 Task: Disable the cache in networking conditions.
Action: Mouse moved to (1354, 39)
Screenshot: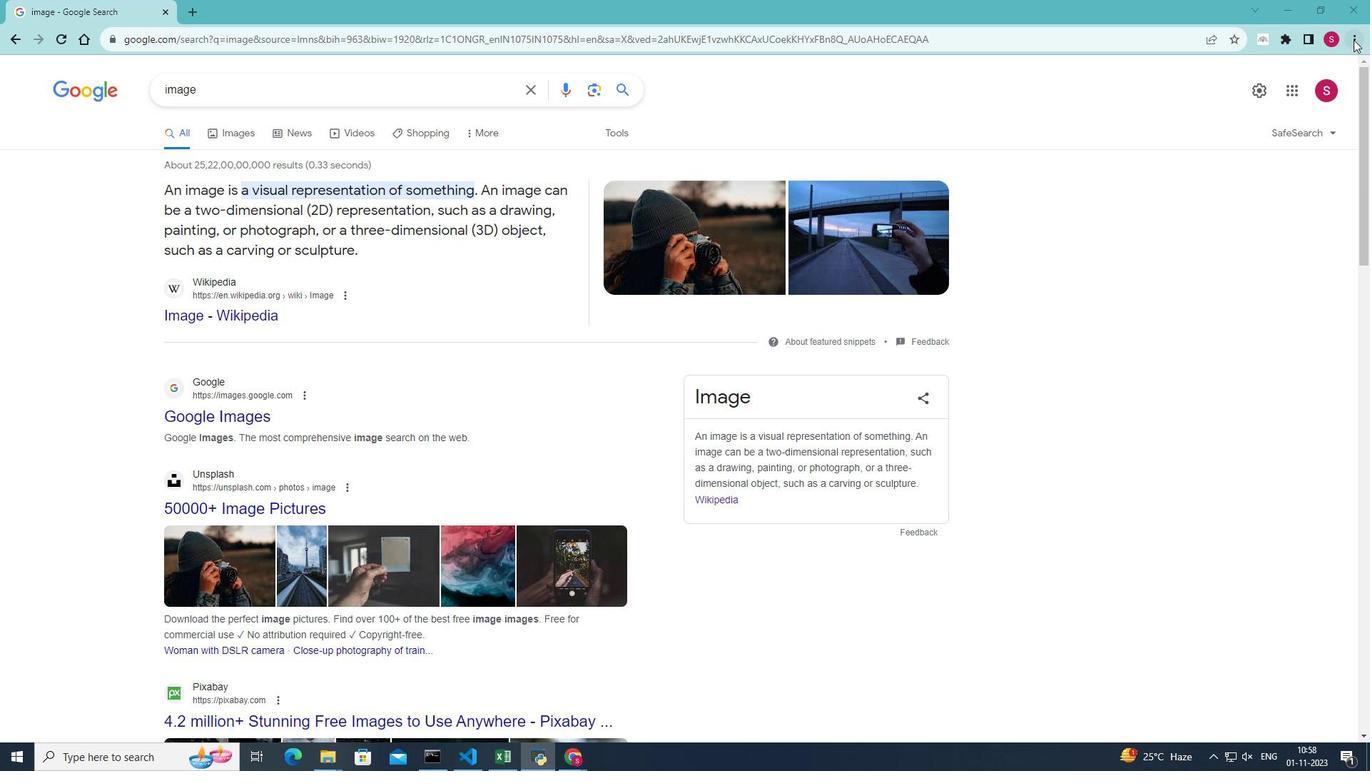 
Action: Mouse pressed left at (1354, 39)
Screenshot: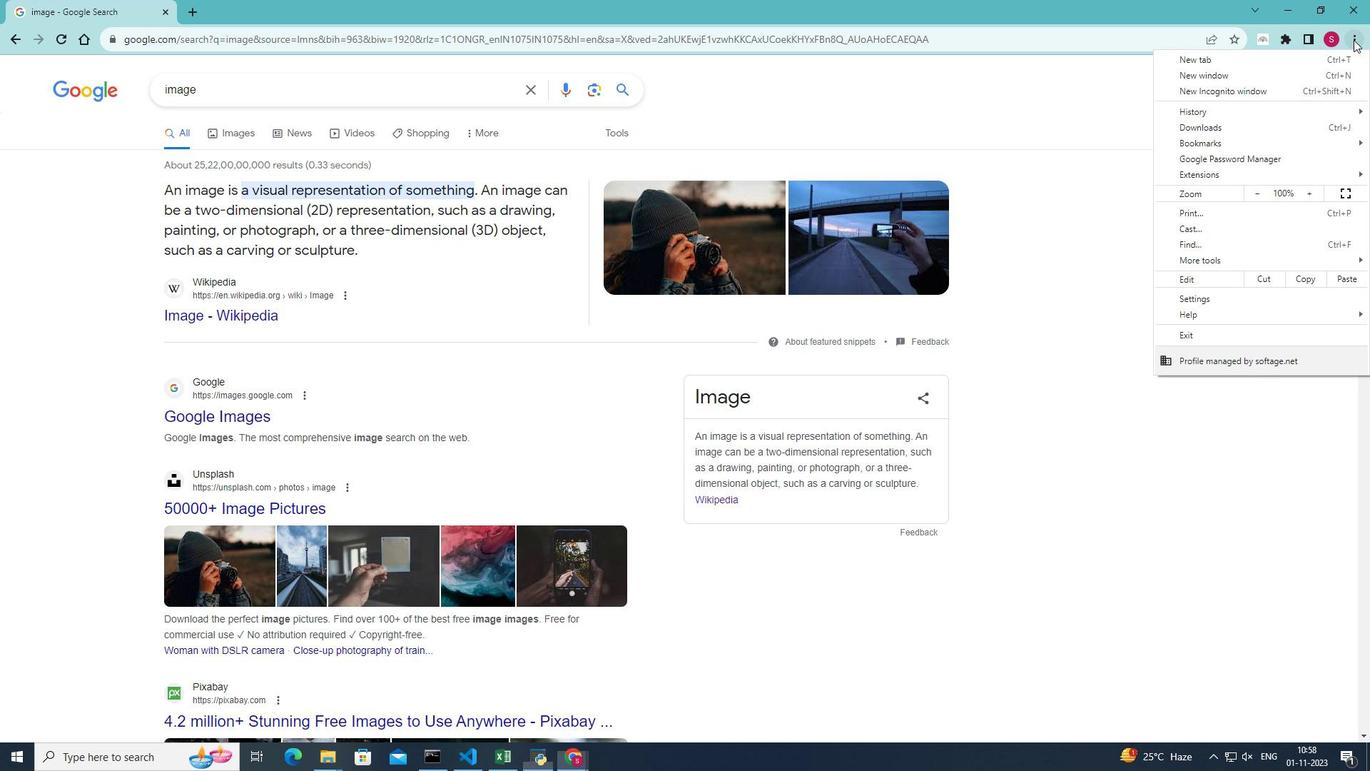 
Action: Mouse moved to (1190, 264)
Screenshot: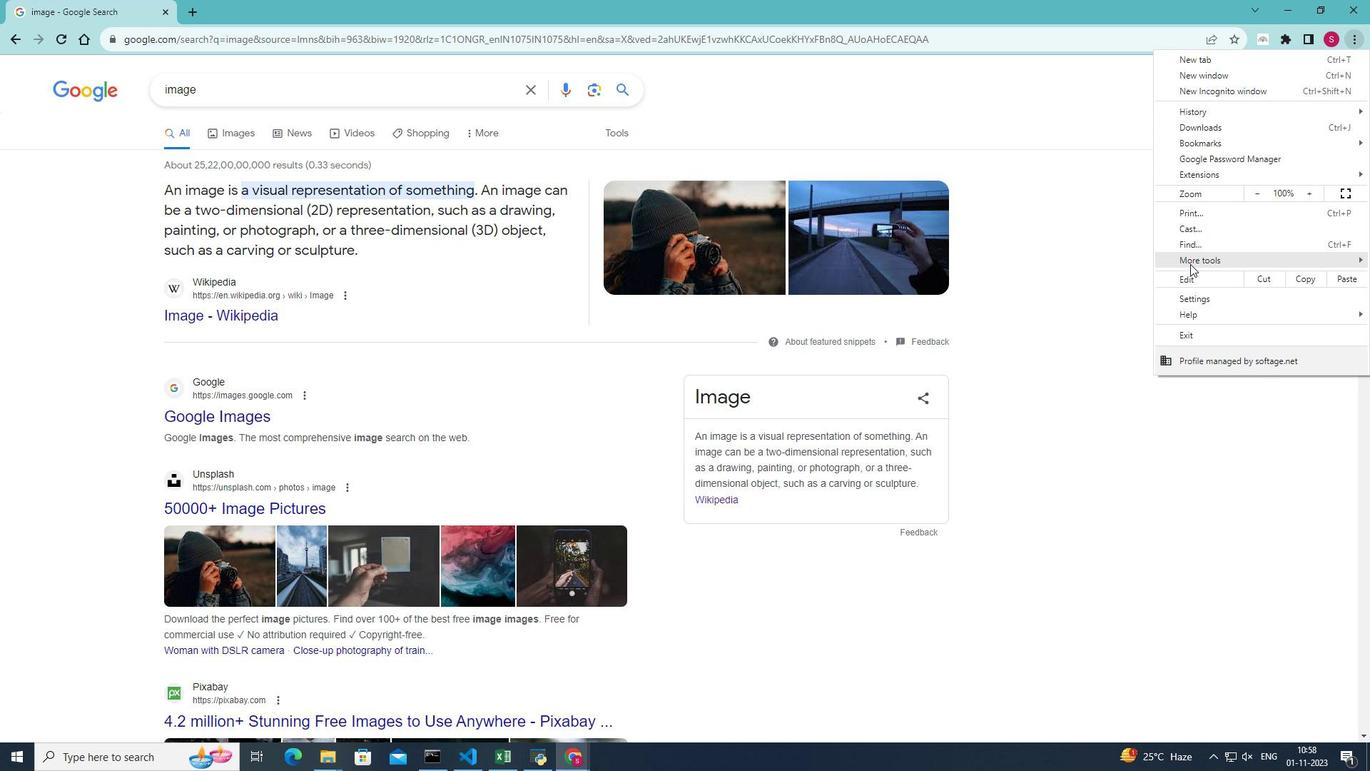 
Action: Mouse pressed left at (1190, 264)
Screenshot: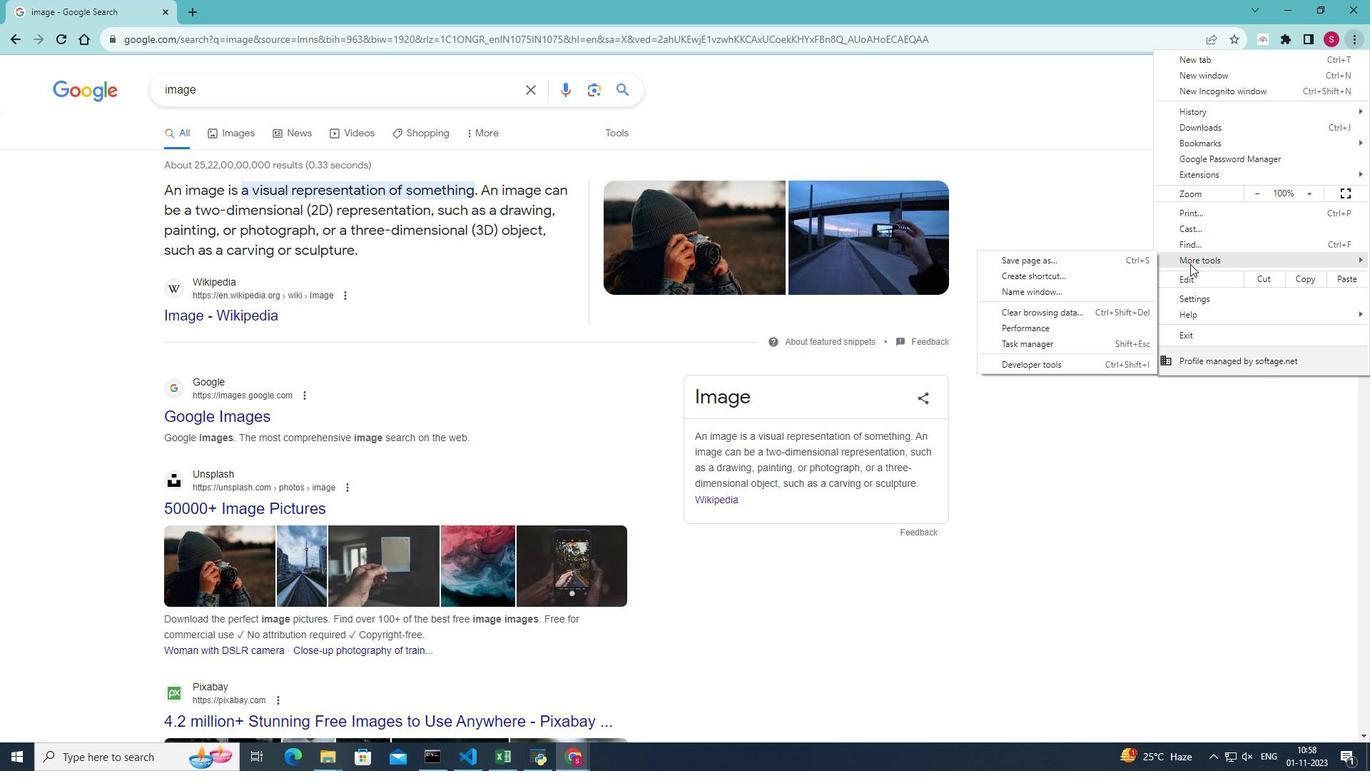 
Action: Mouse moved to (1073, 359)
Screenshot: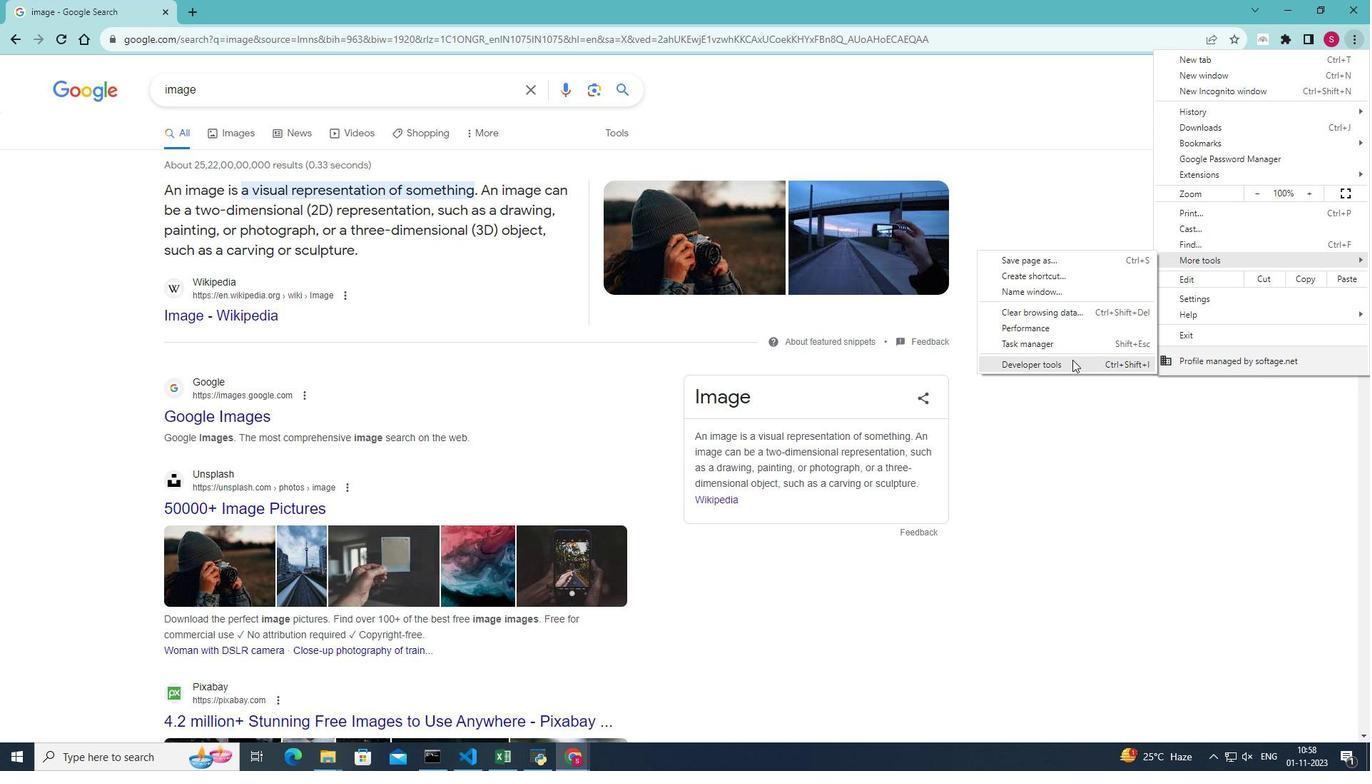 
Action: Mouse pressed left at (1073, 359)
Screenshot: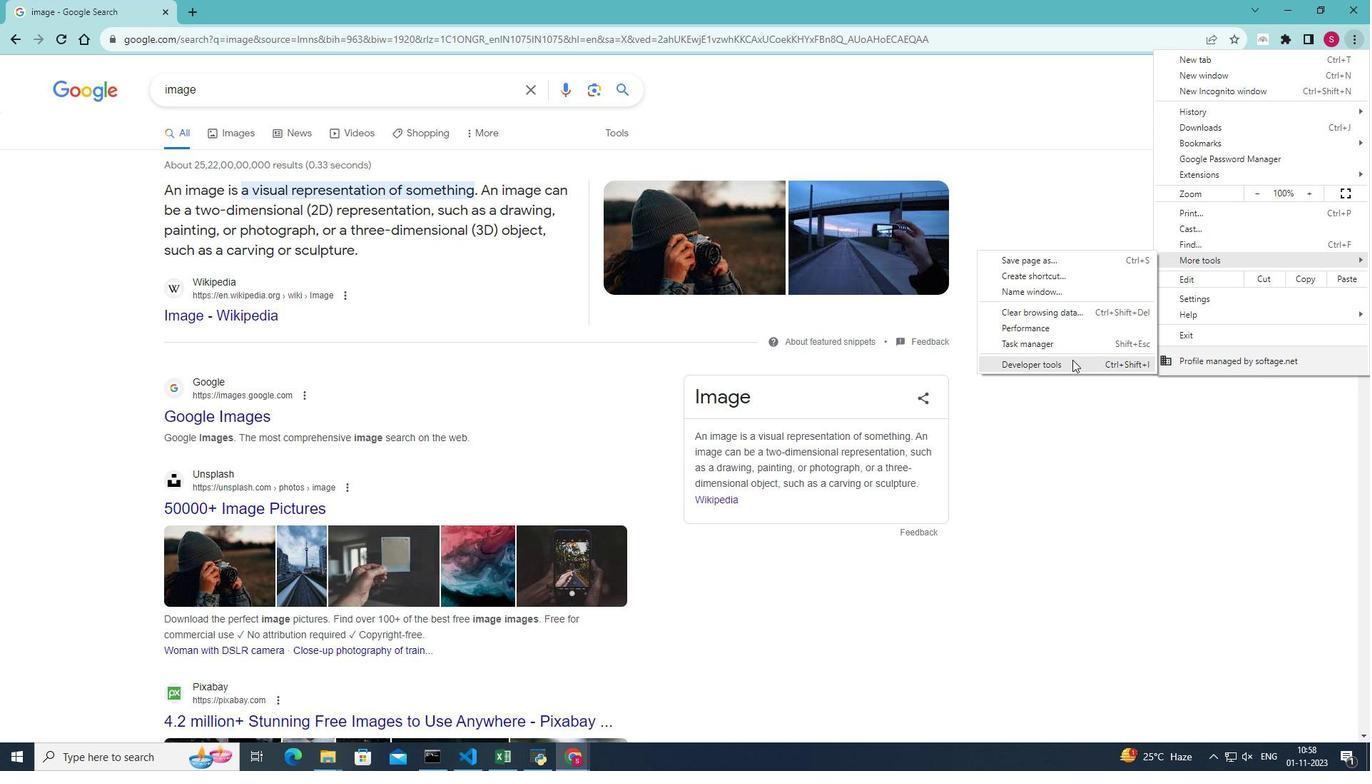 
Action: Mouse moved to (1176, 64)
Screenshot: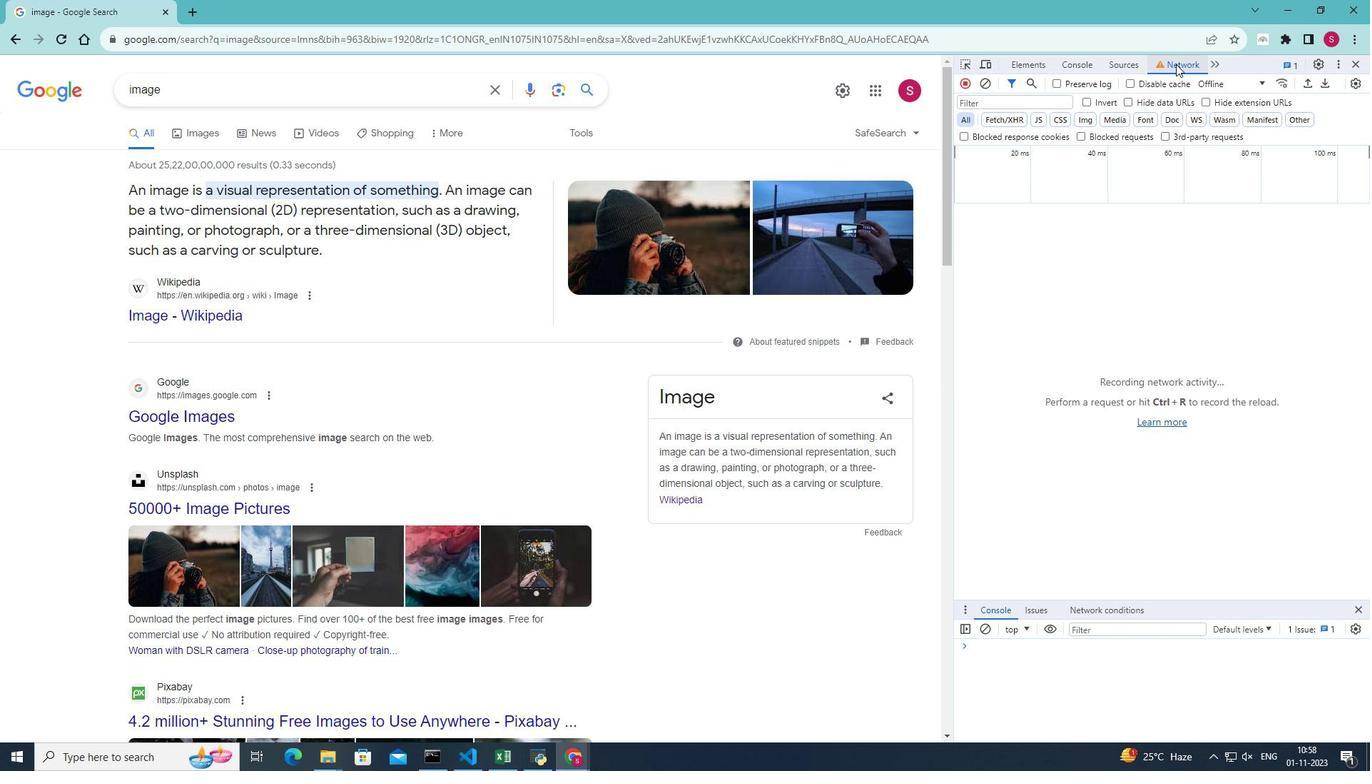 
Action: Mouse pressed left at (1176, 64)
Screenshot: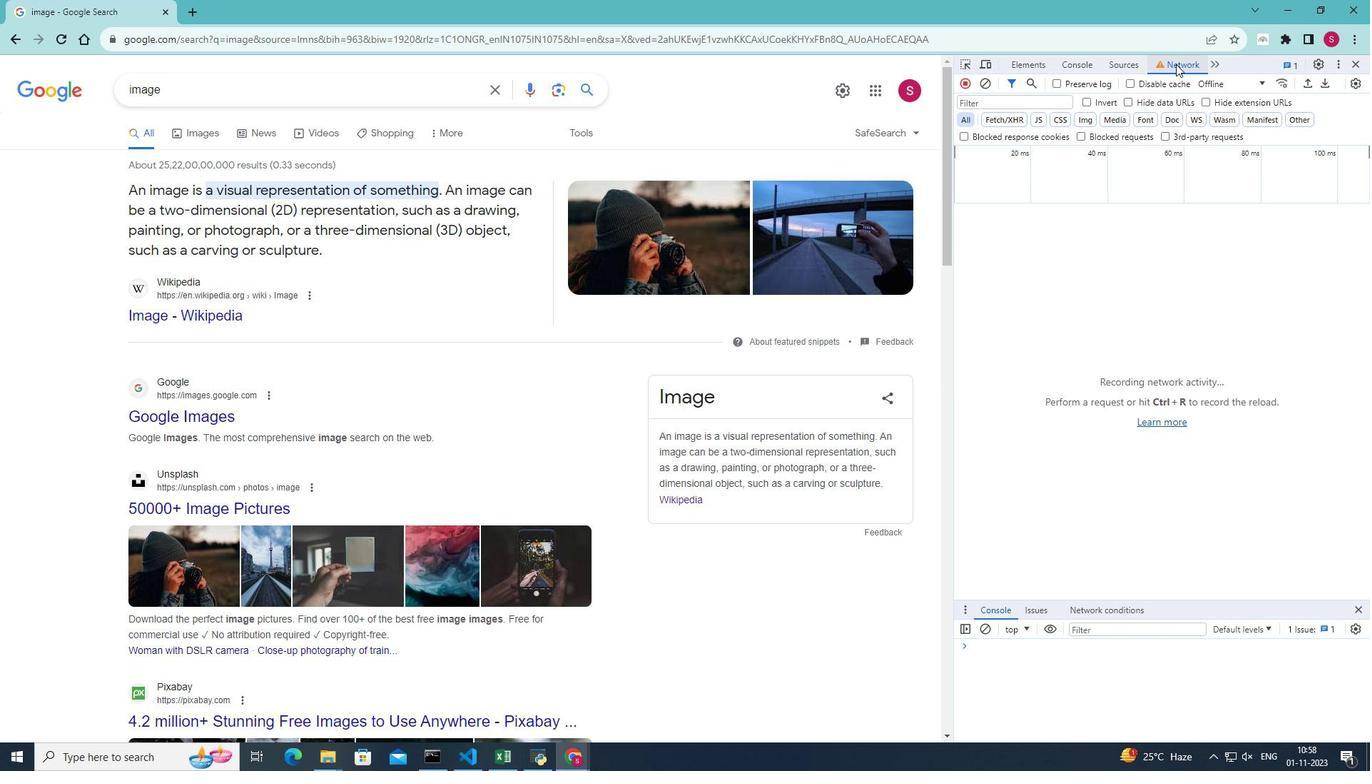 
Action: Mouse moved to (1280, 81)
Screenshot: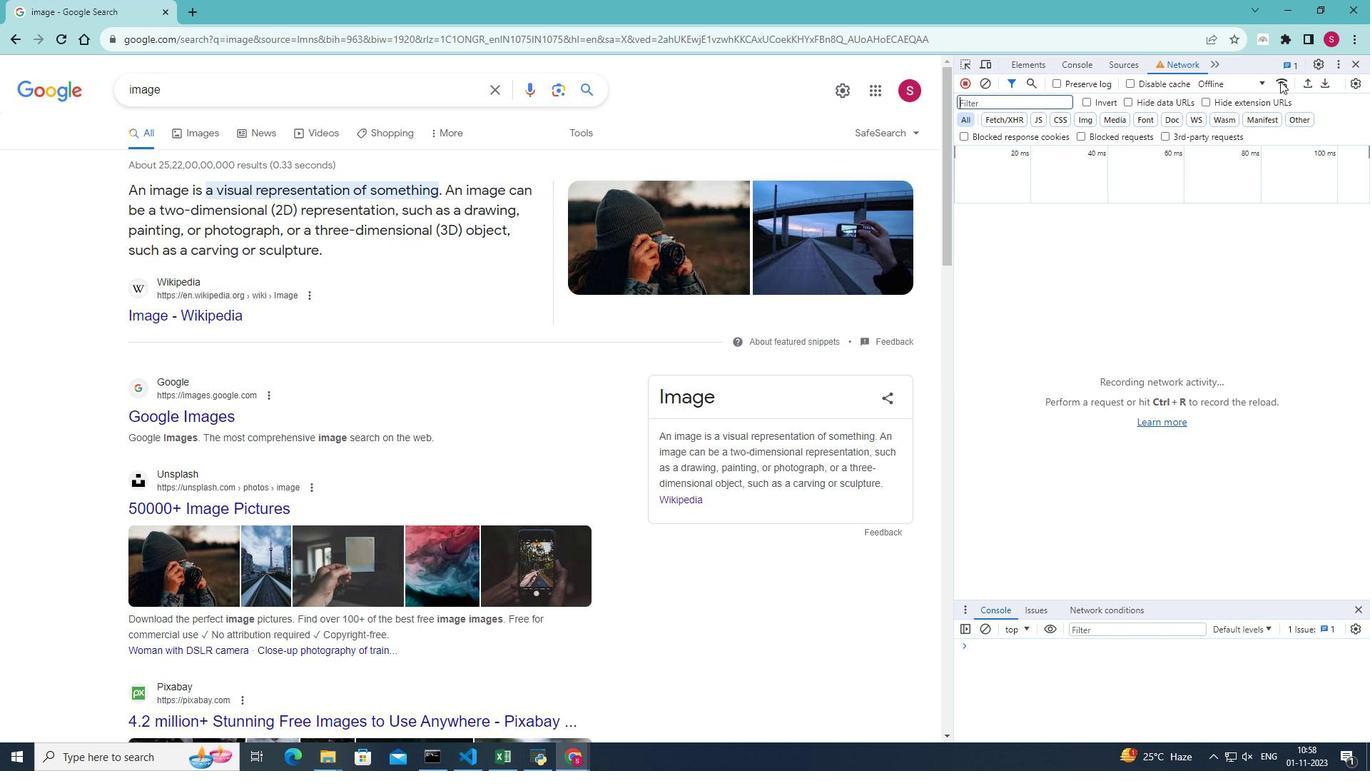 
Action: Mouse pressed left at (1280, 81)
Screenshot: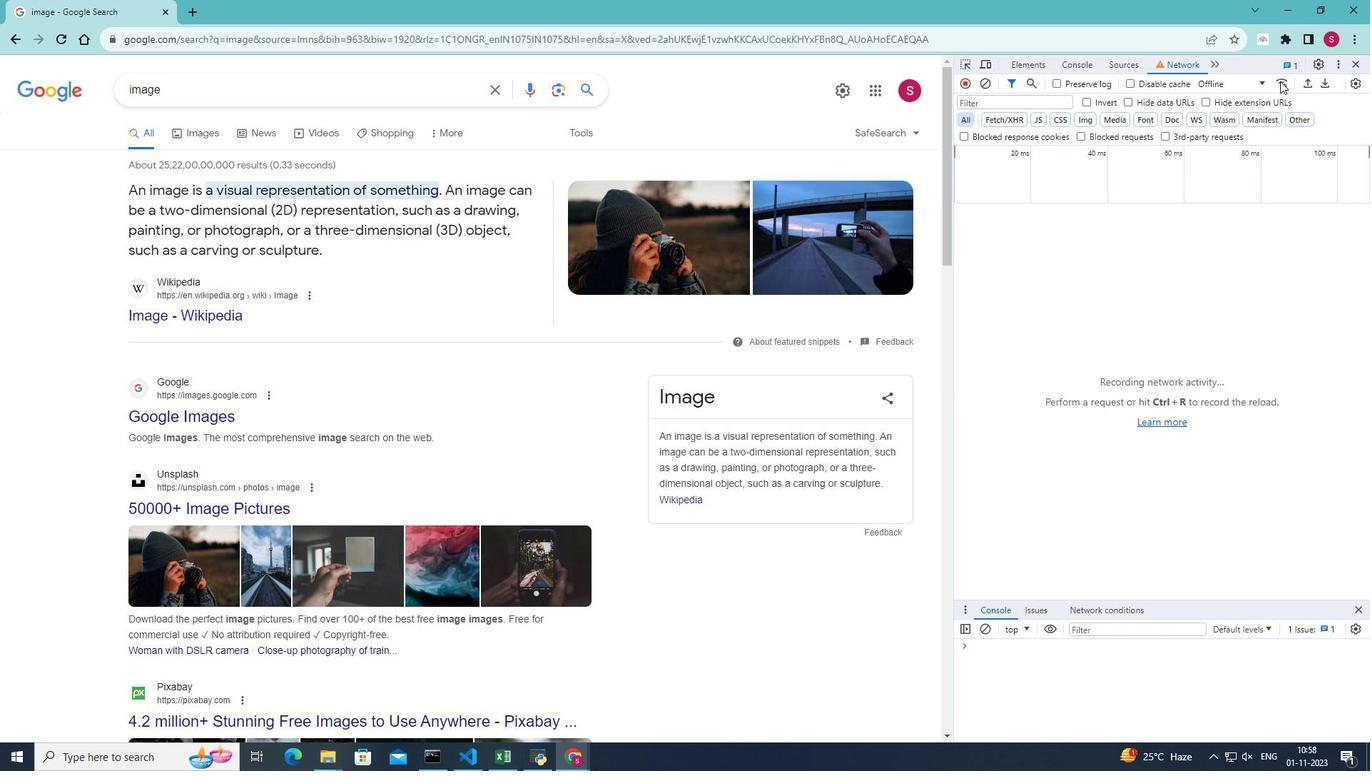 
Action: Mouse moved to (1073, 637)
Screenshot: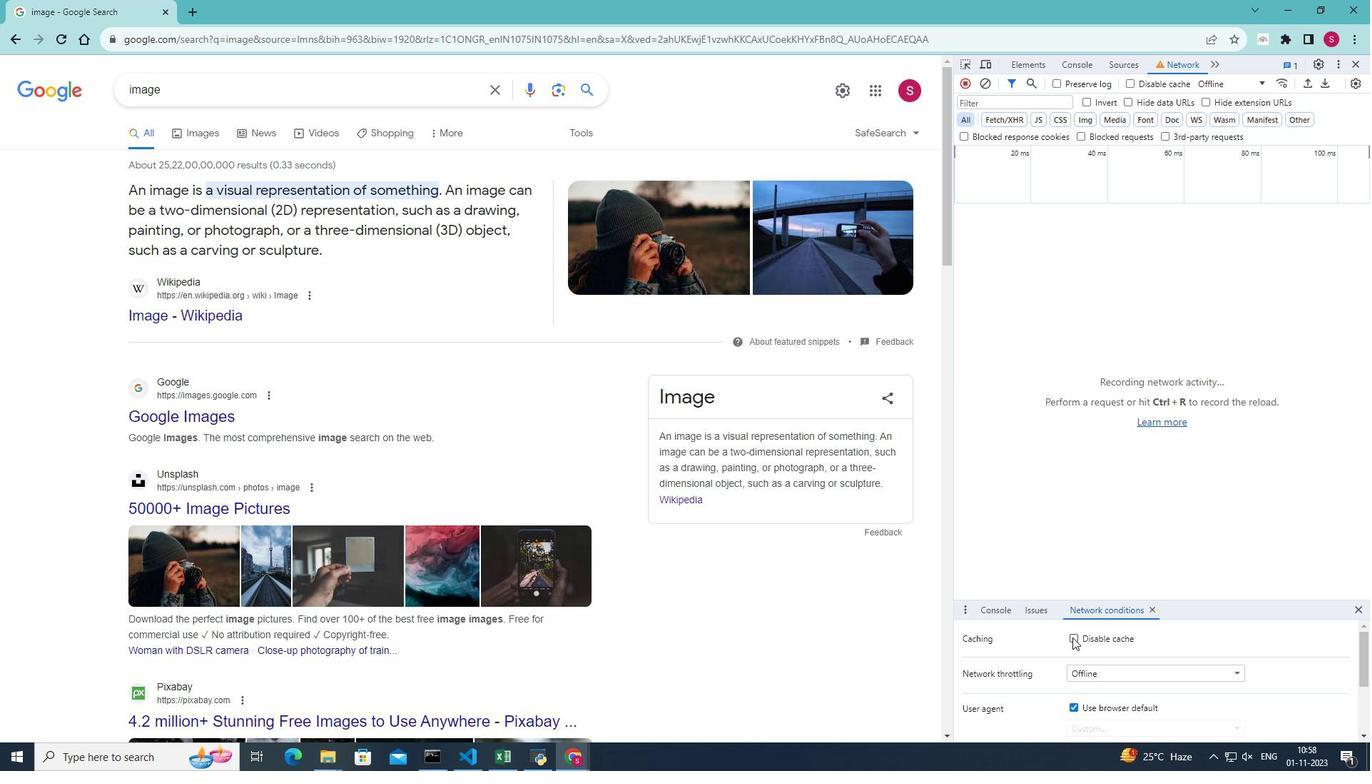 
Action: Mouse pressed left at (1073, 637)
Screenshot: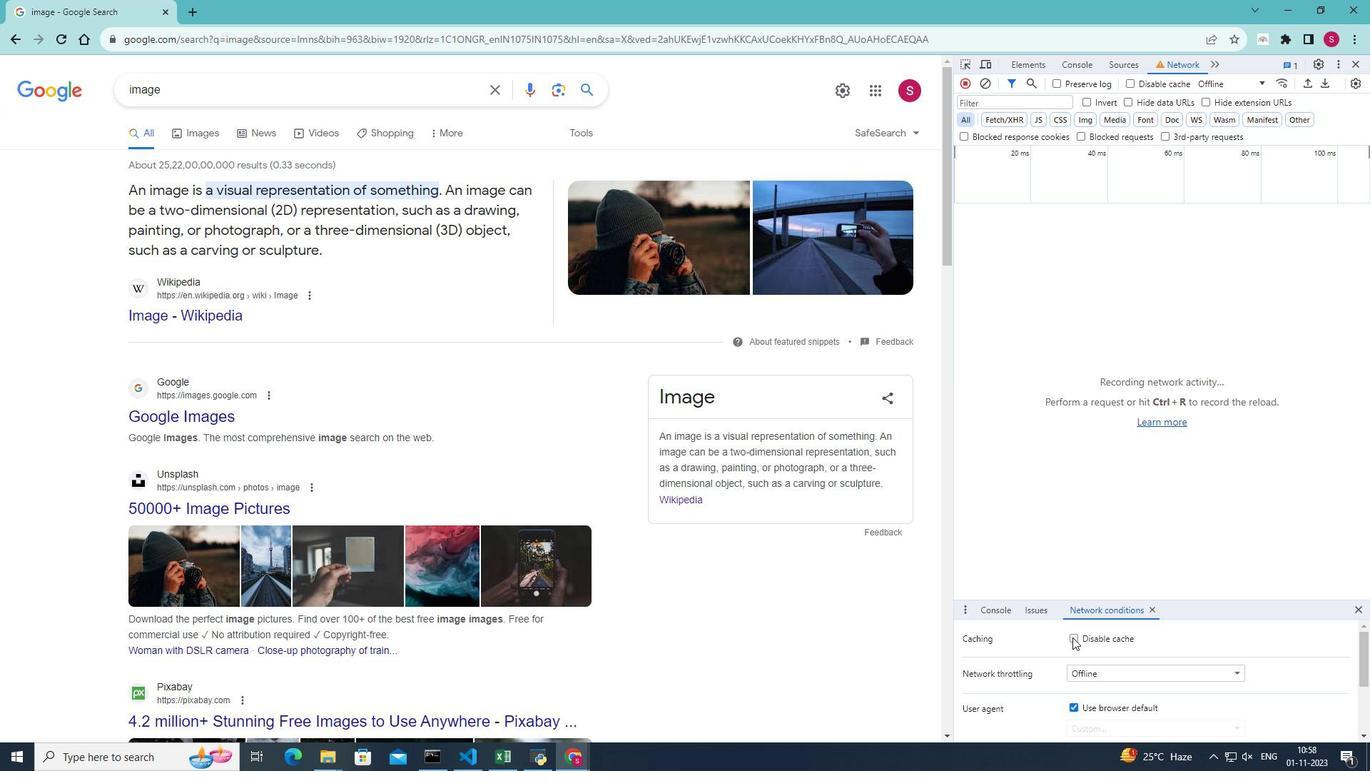 
Action: Mouse moved to (1067, 632)
Screenshot: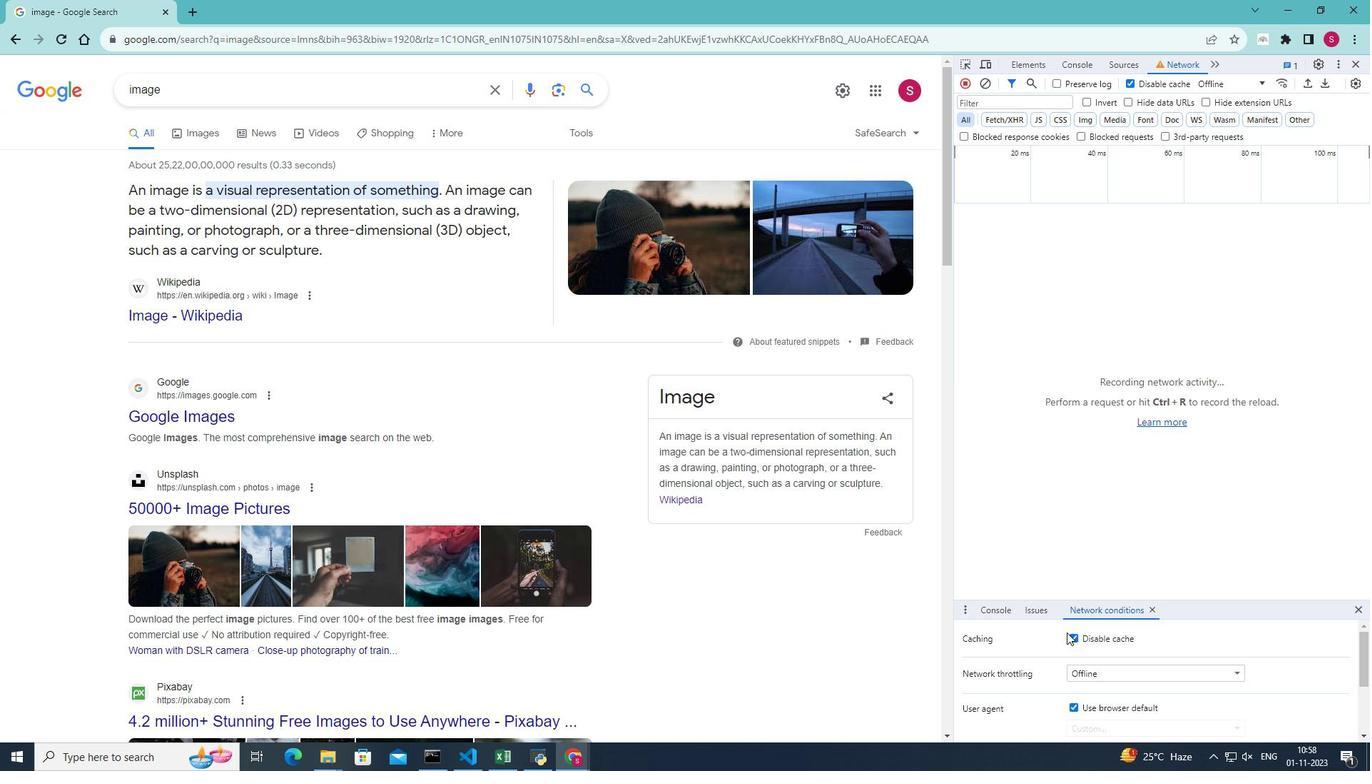 
Action: Key pressed ctrl+R
Screenshot: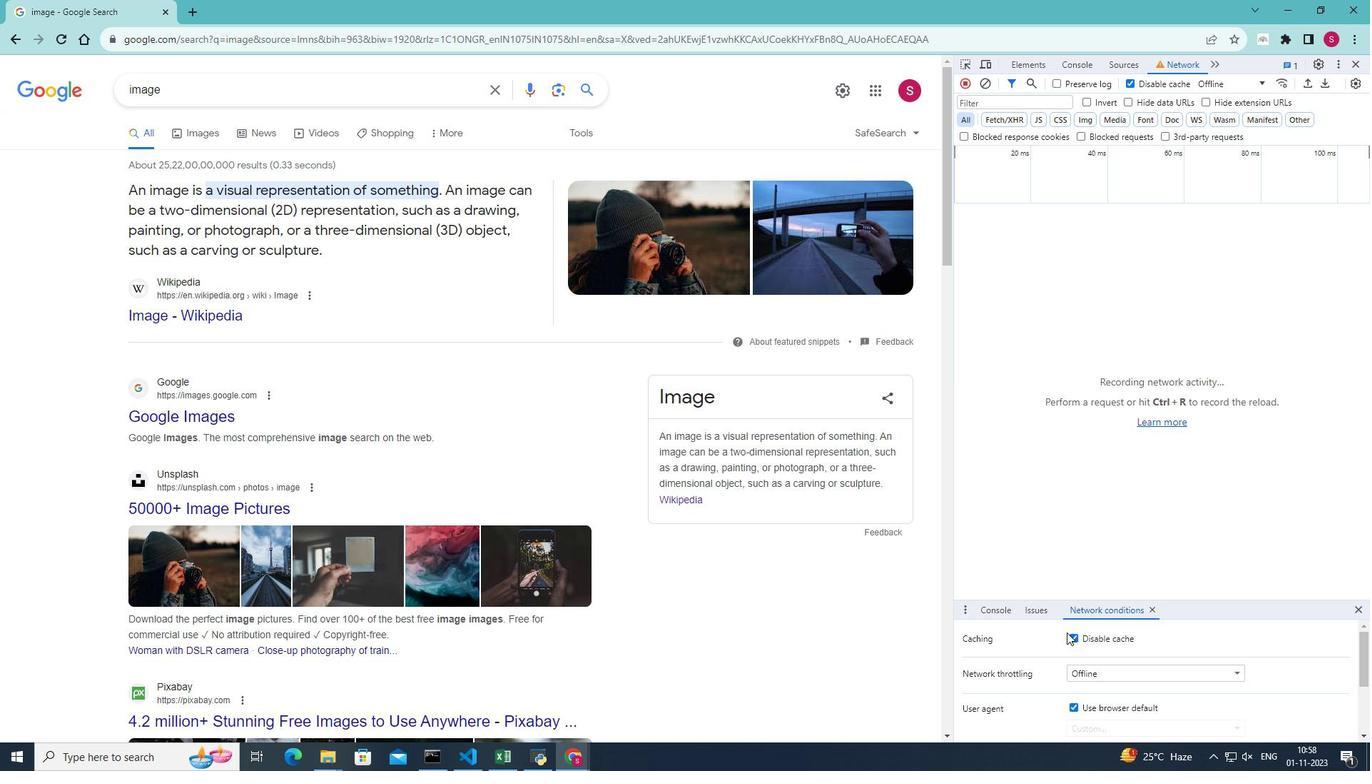 
Action: Mouse moved to (1082, 508)
Screenshot: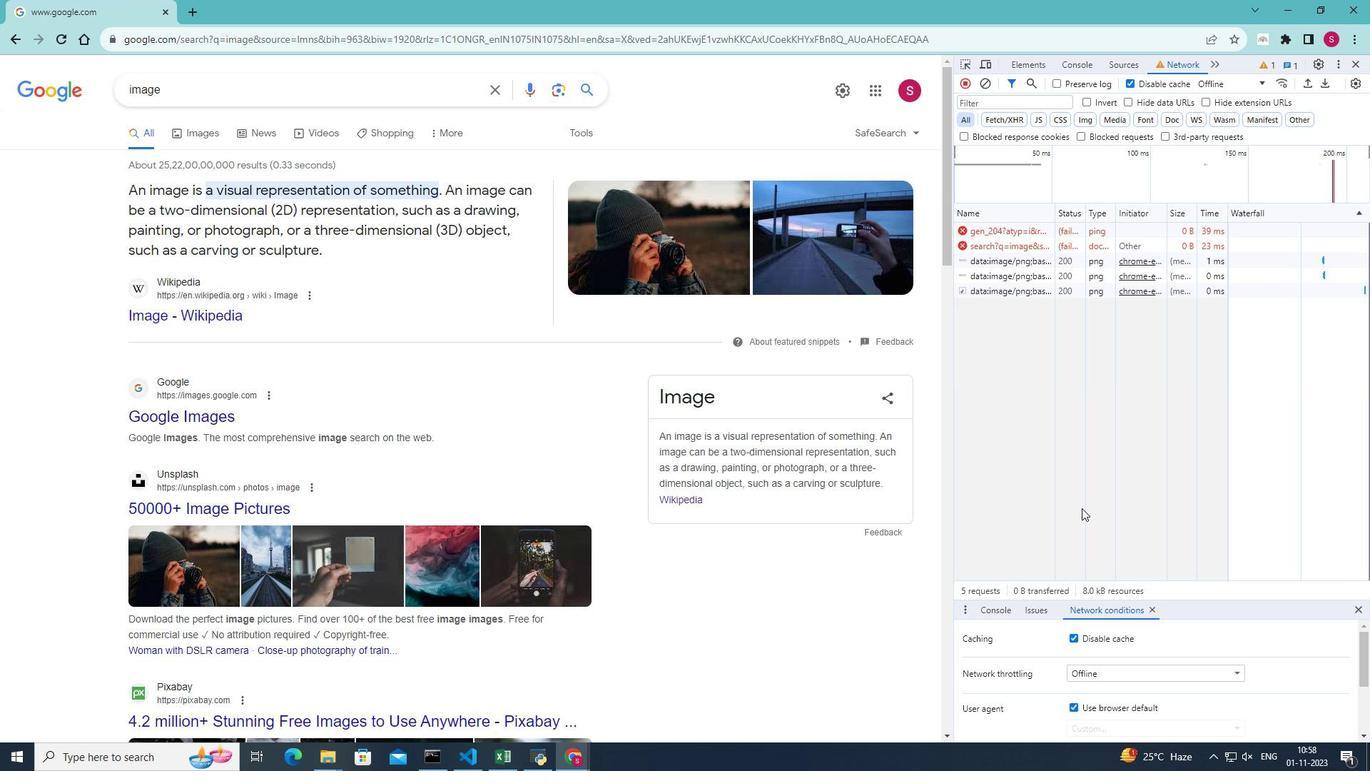 
